 Task: Write a script that reverses a string and combines it with the original string.
Action: Mouse moved to (235, 539)
Screenshot: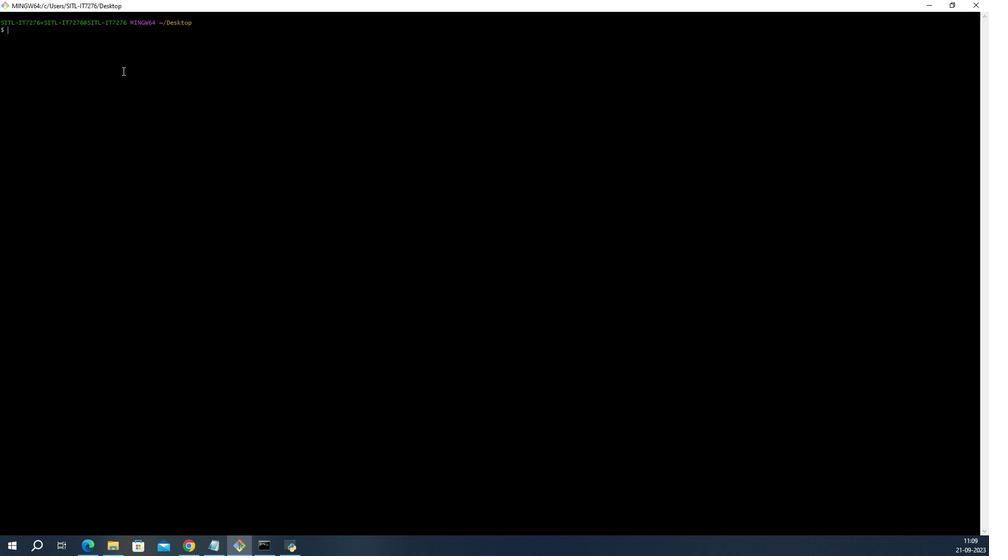 
Action: Mouse pressed left at (234, 539)
Screenshot: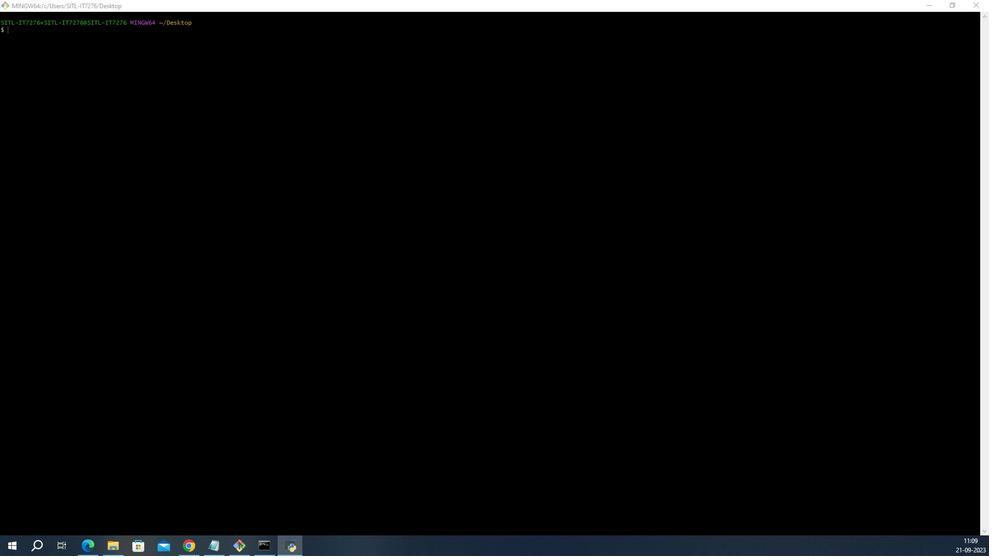 
Action: Mouse moved to (235, 539)
Screenshot: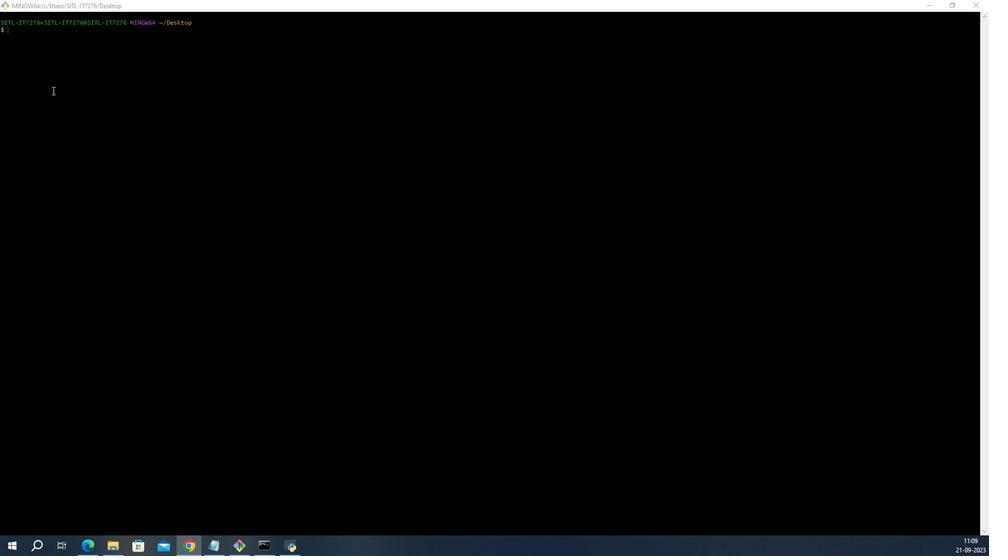 
Action: Mouse pressed left at (235, 539)
Screenshot: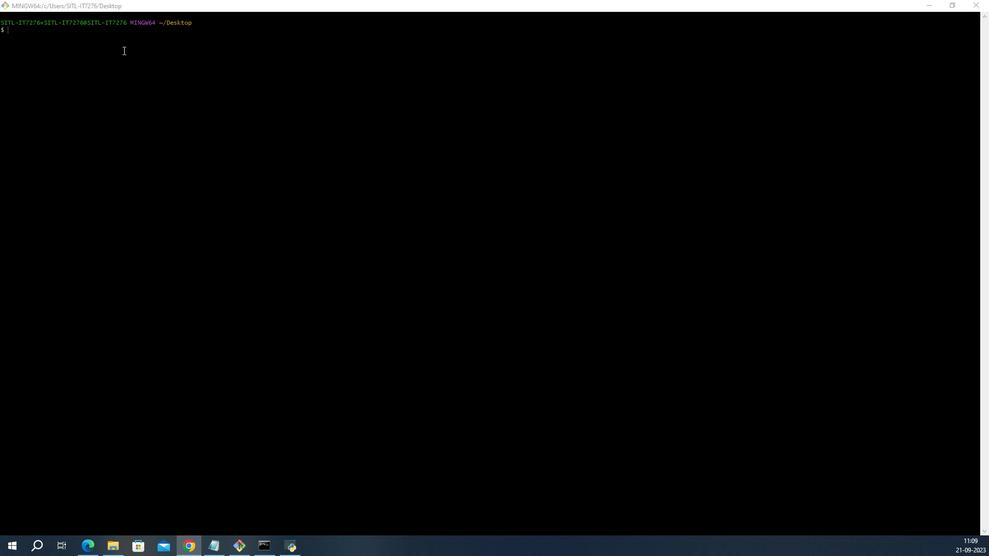 
Action: Mouse moved to (235, 539)
Screenshot: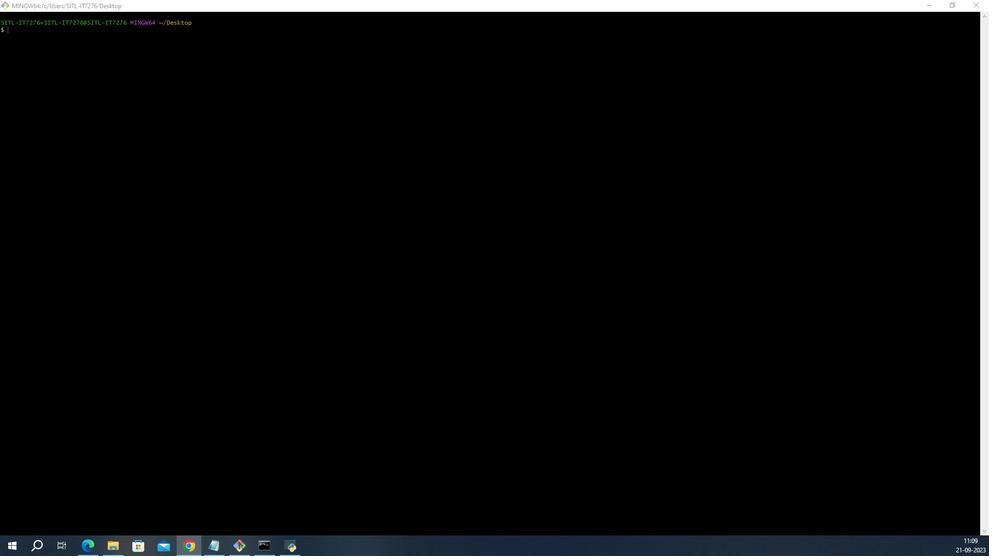 
Action: Mouse scrolled (235, 539) with delta (0, 0)
Screenshot: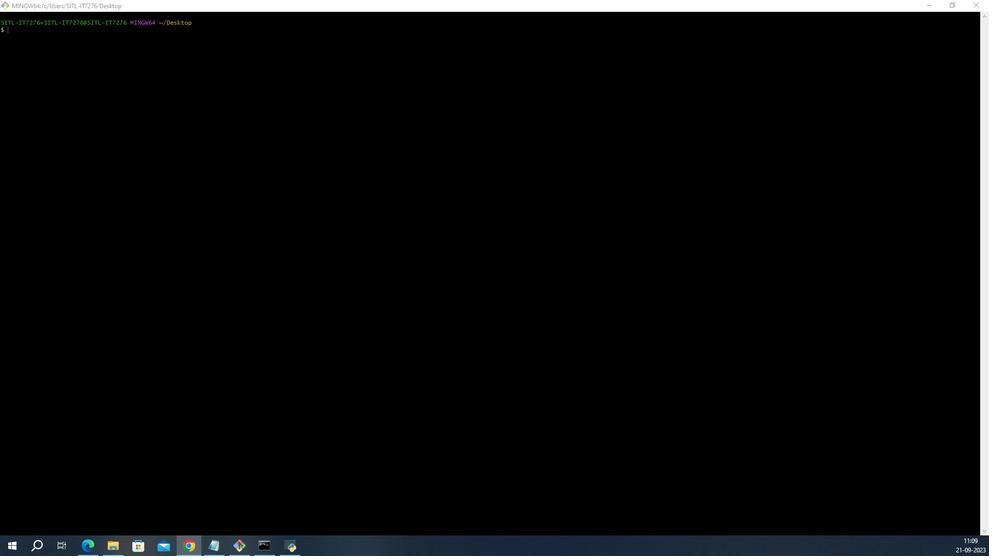 
Action: Mouse scrolled (235, 539) with delta (0, 0)
Screenshot: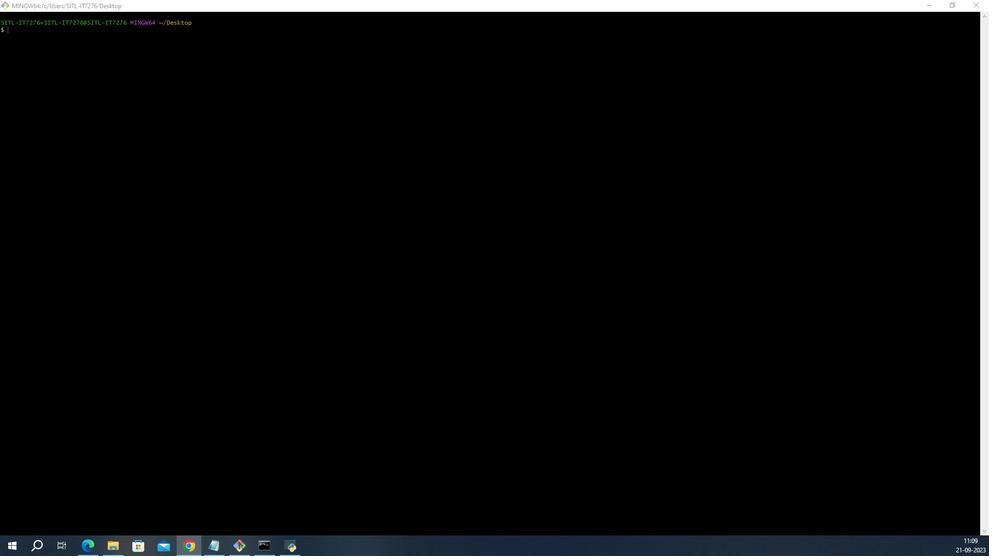 
Action: Mouse scrolled (235, 539) with delta (0, 0)
Screenshot: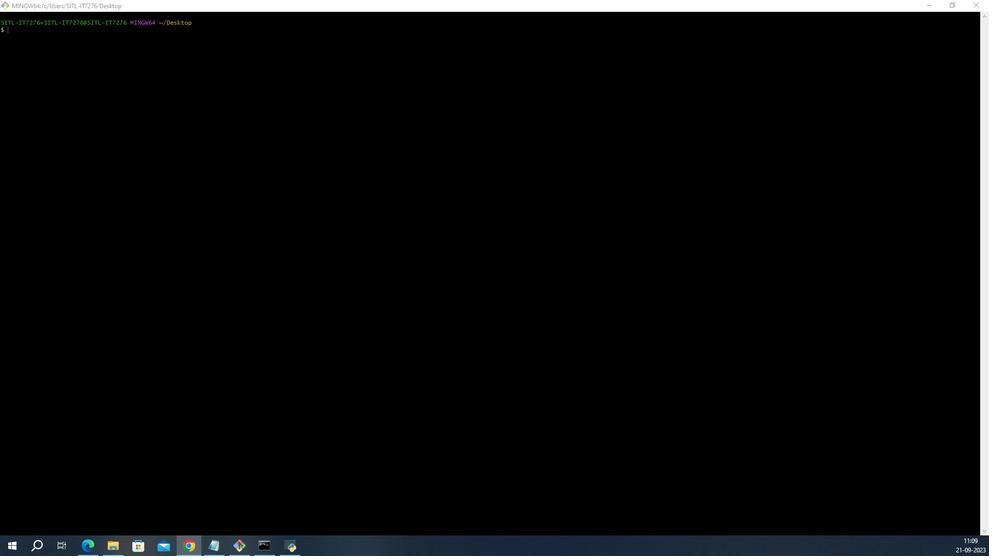 
Action: Mouse scrolled (235, 539) with delta (0, 0)
Screenshot: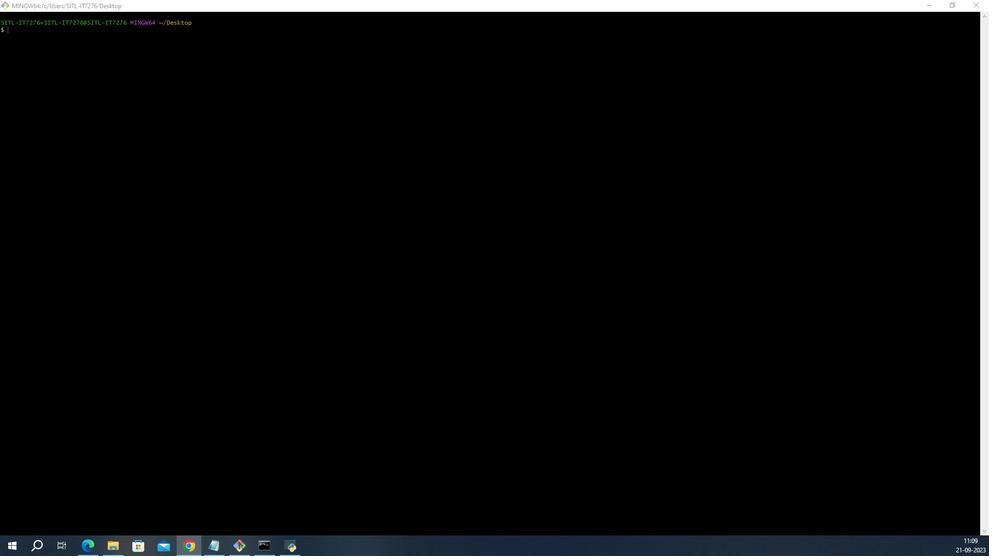 
Action: Mouse scrolled (235, 539) with delta (0, 0)
Screenshot: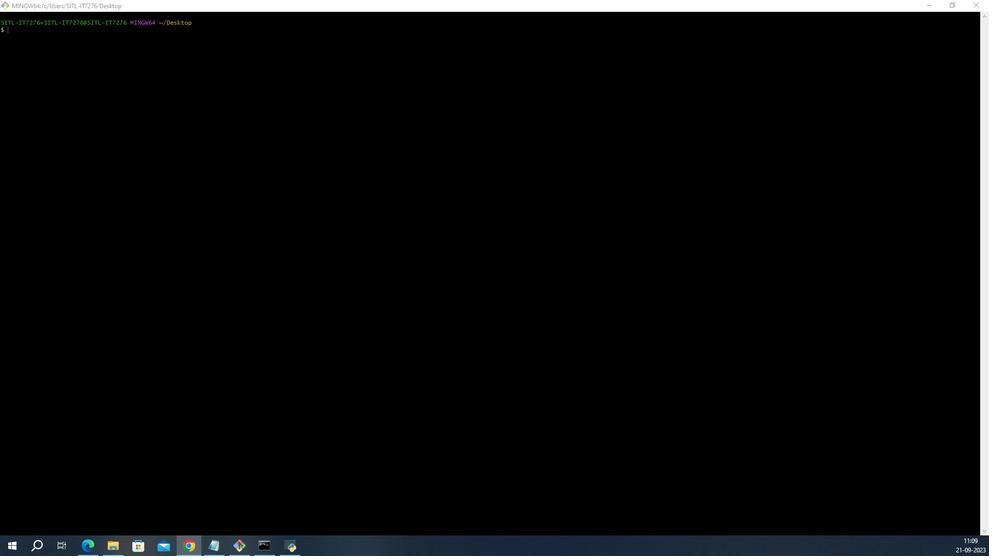 
Action: Mouse scrolled (235, 539) with delta (0, 0)
Screenshot: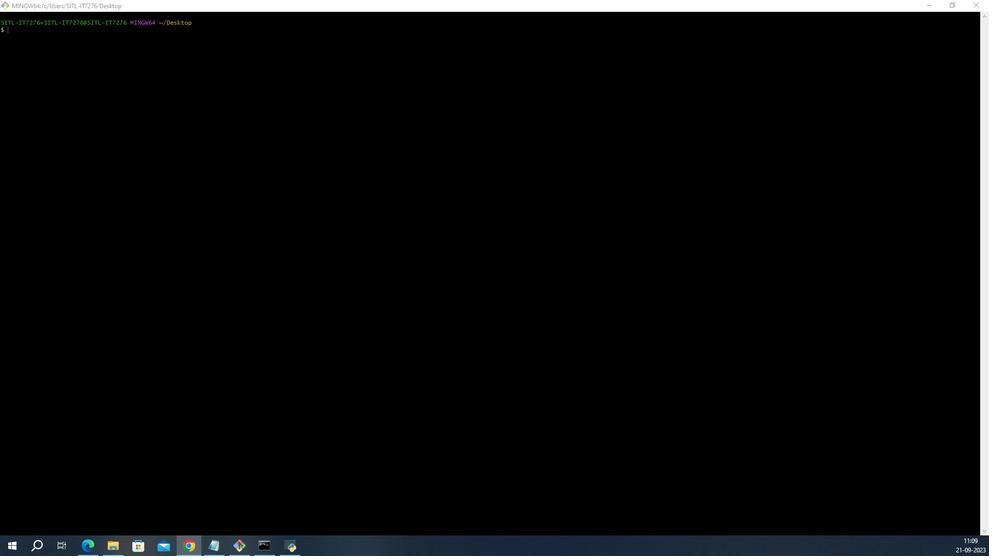 
Action: Mouse scrolled (235, 539) with delta (0, 0)
Screenshot: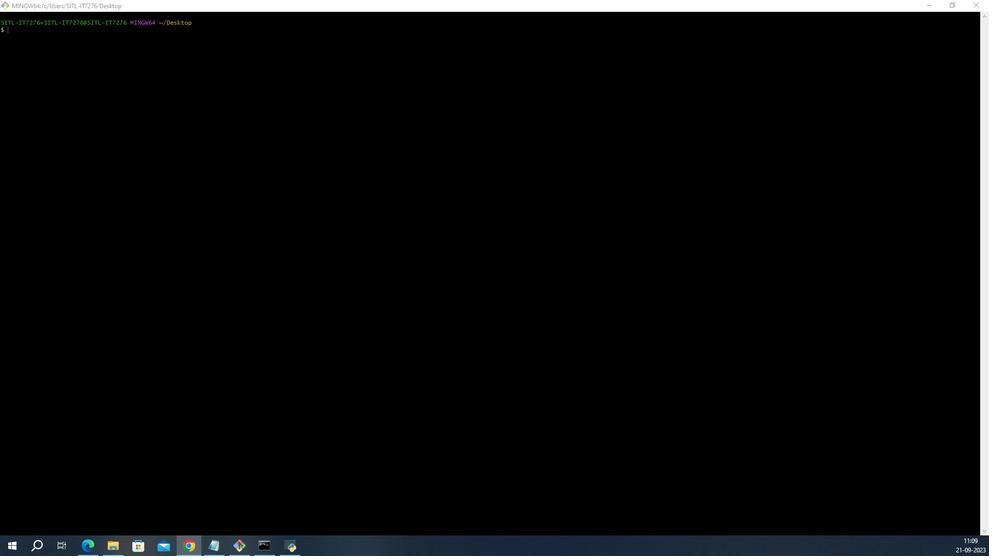 
Action: Mouse scrolled (235, 539) with delta (0, 0)
Screenshot: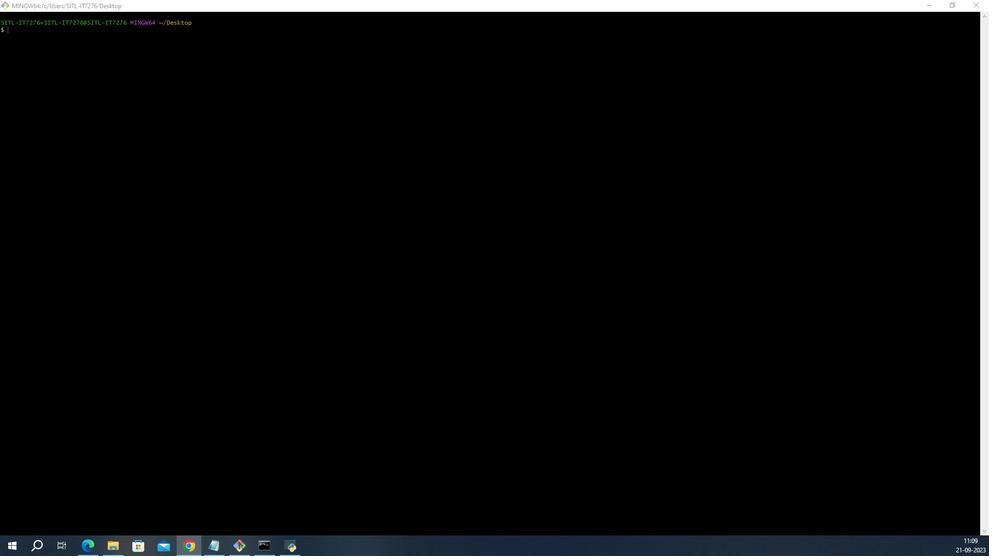 
Action: Mouse scrolled (235, 539) with delta (0, 0)
Screenshot: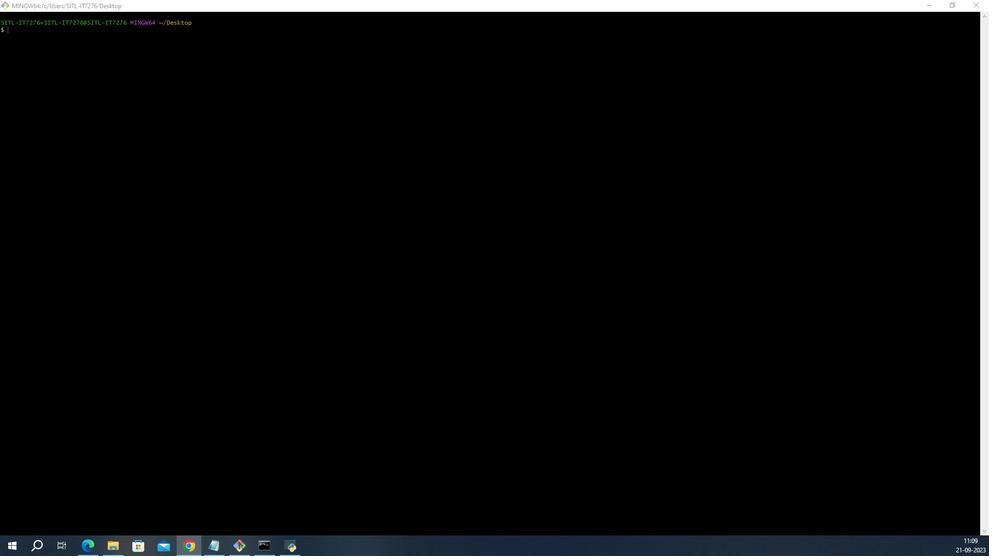 
Action: Mouse scrolled (235, 539) with delta (0, 0)
Screenshot: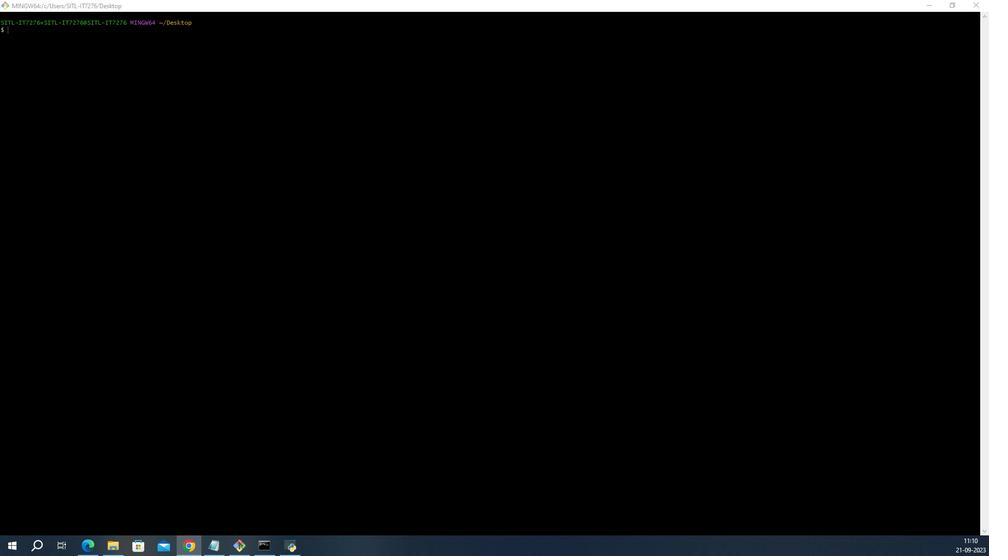 
Action: Mouse scrolled (235, 539) with delta (0, 0)
Screenshot: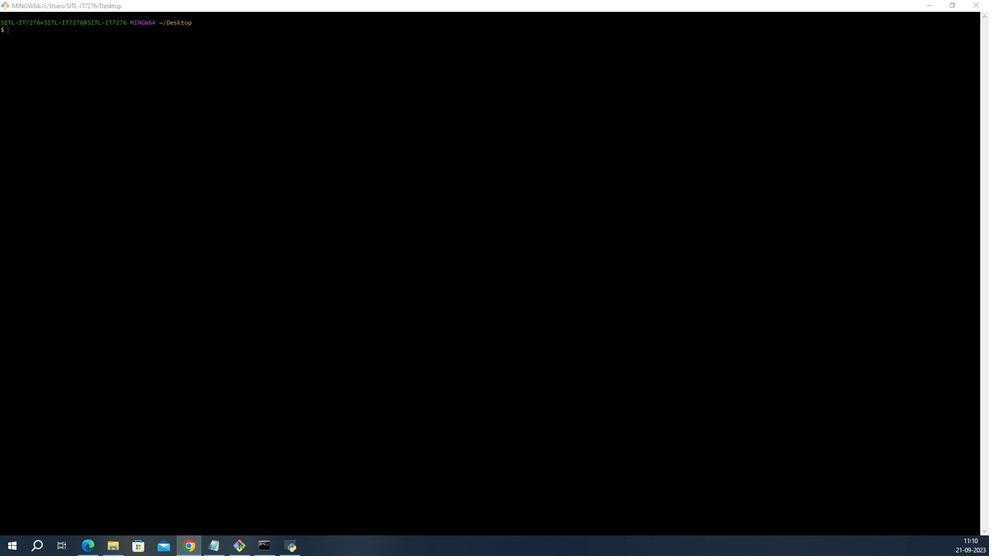 
Action: Mouse moved to (235, 539)
Screenshot: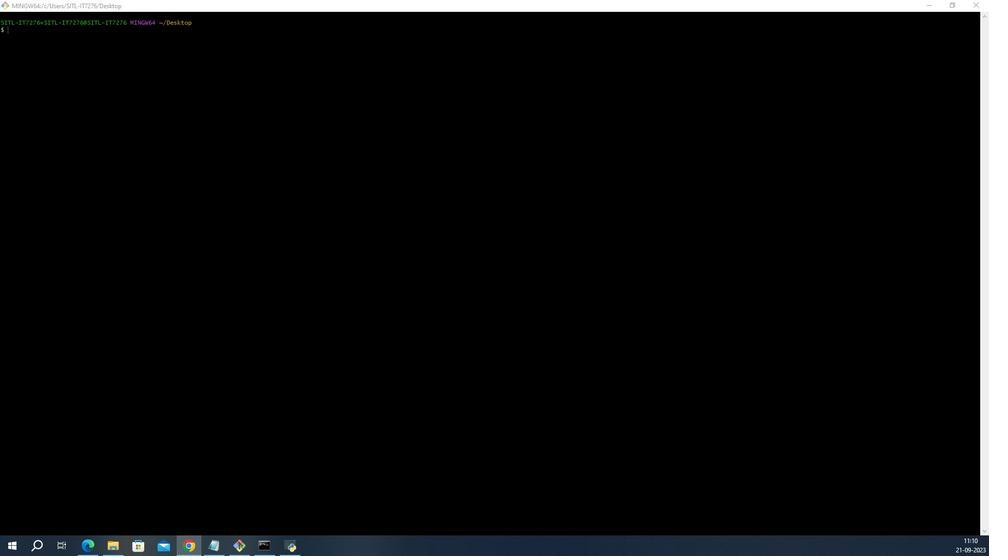 
Action: Mouse scrolled (235, 539) with delta (0, 0)
Screenshot: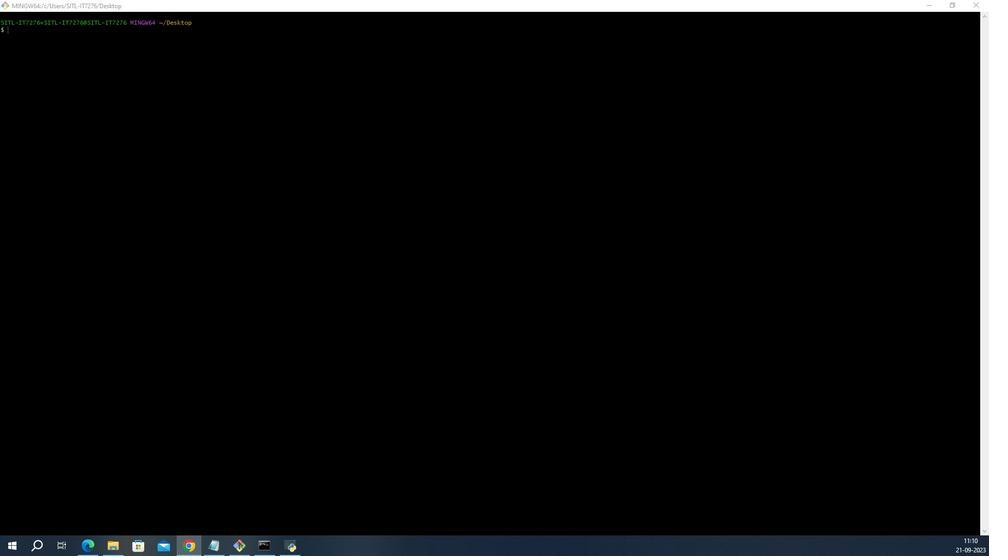 
Action: Mouse moved to (235, 539)
Screenshot: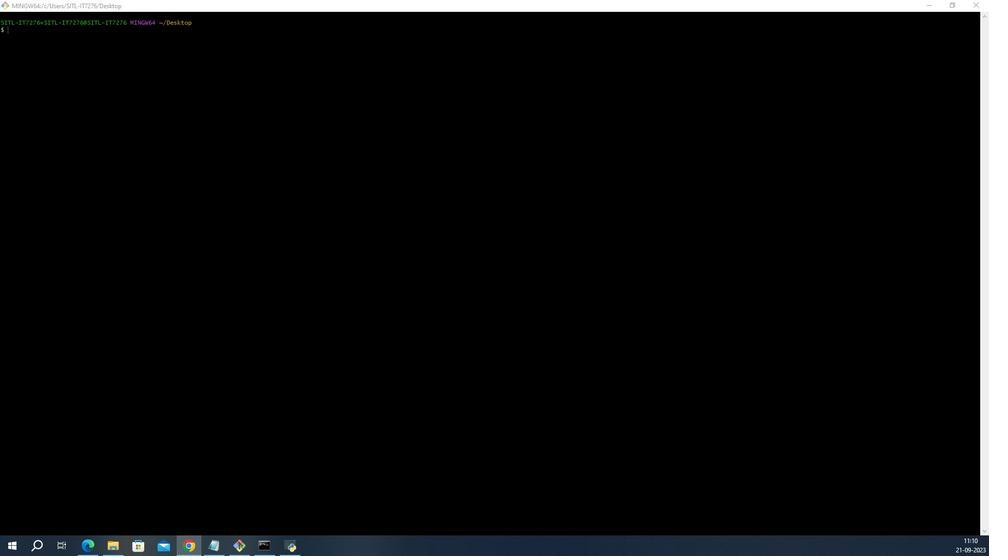 
Action: Mouse scrolled (235, 539) with delta (0, 0)
Screenshot: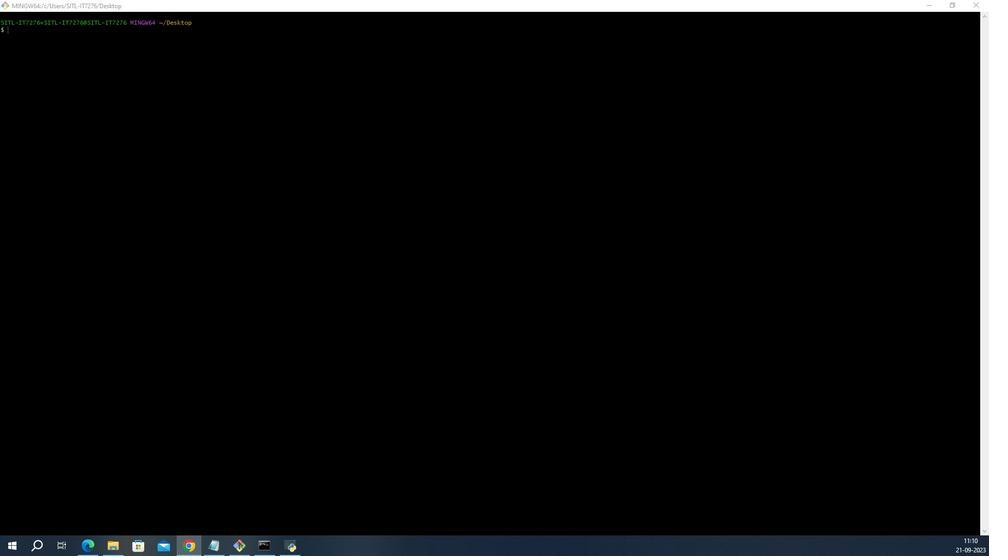 
Action: Mouse scrolled (235, 539) with delta (0, 0)
Screenshot: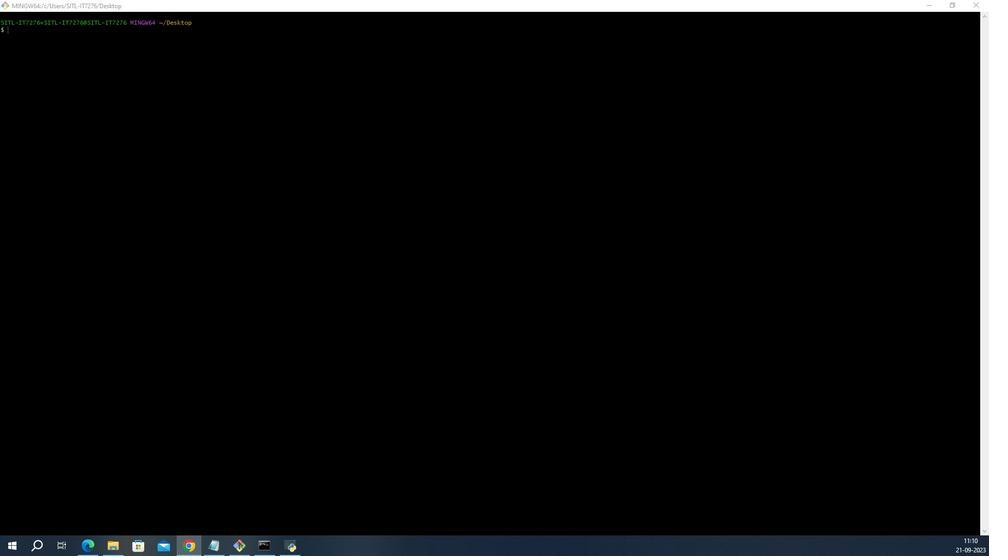 
Action: Mouse moved to (235, 539)
Screenshot: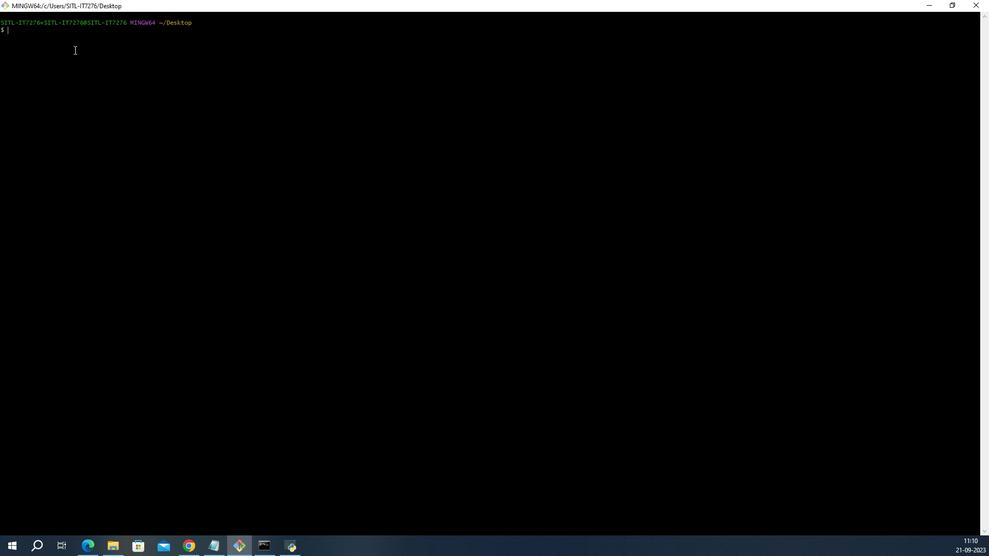 
Action: Mouse pressed left at (234, 538)
Screenshot: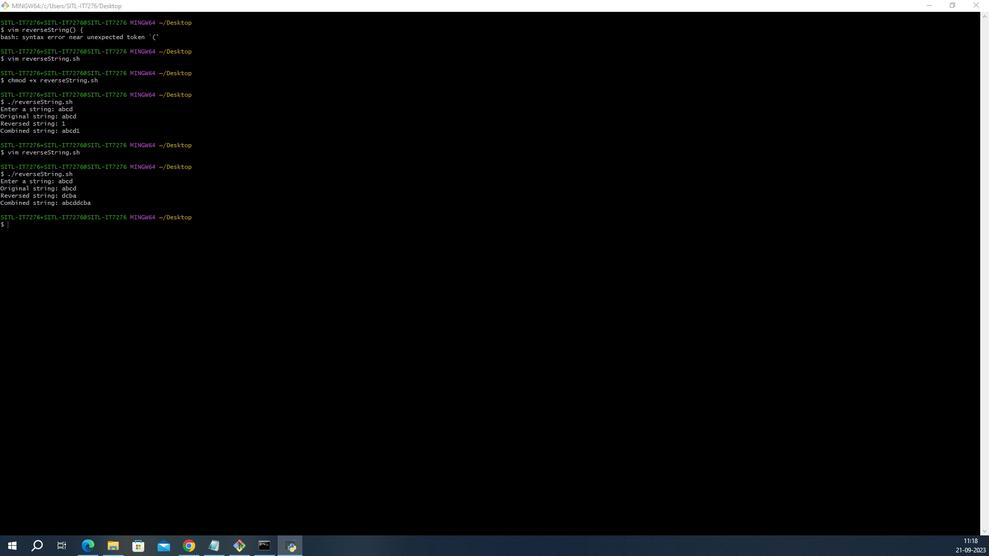 
Action: Mouse moved to (235, 539)
Screenshot: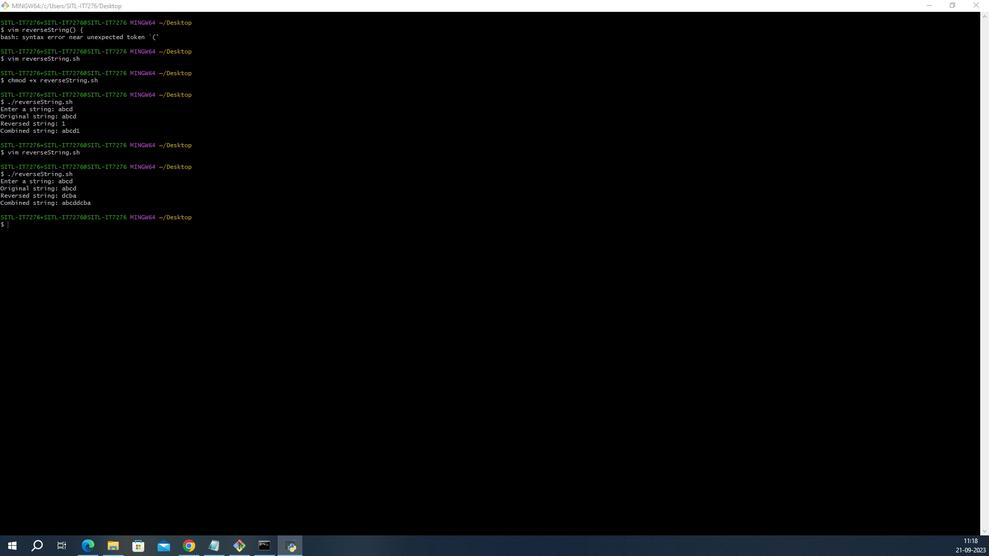 
Action: Mouse pressed left at (235, 539)
Screenshot: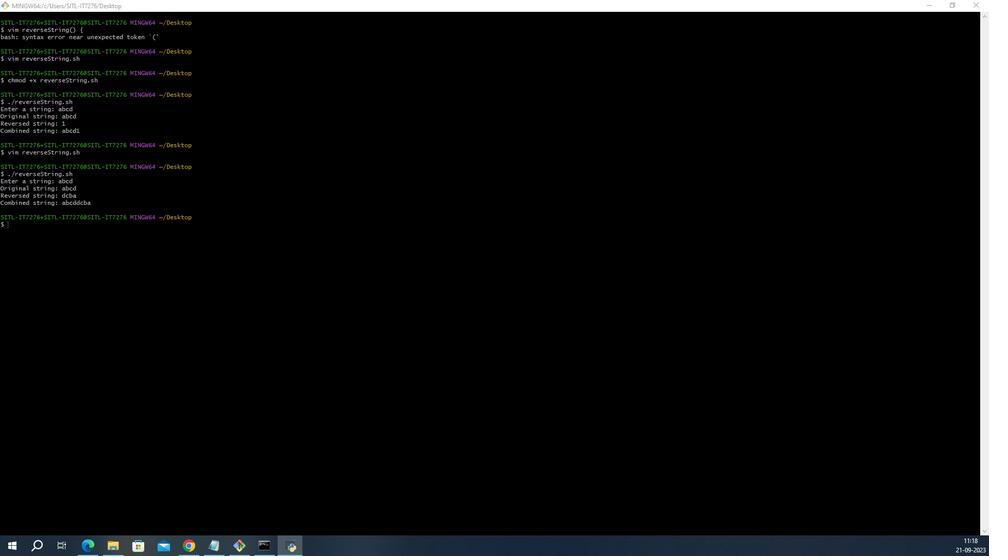 
Action: Mouse moved to (234, 539)
Screenshot: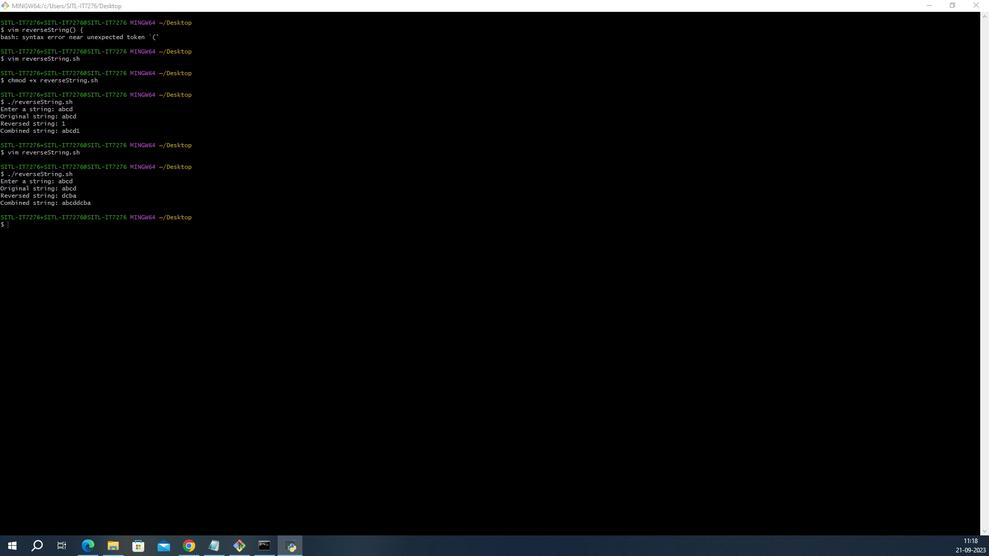 
